 Task: Add Athletic Brewing Co Upside Dawn Non-Alcoholic Golden Ale 6 Pack Cans to the cart.
Action: Mouse moved to (675, 263)
Screenshot: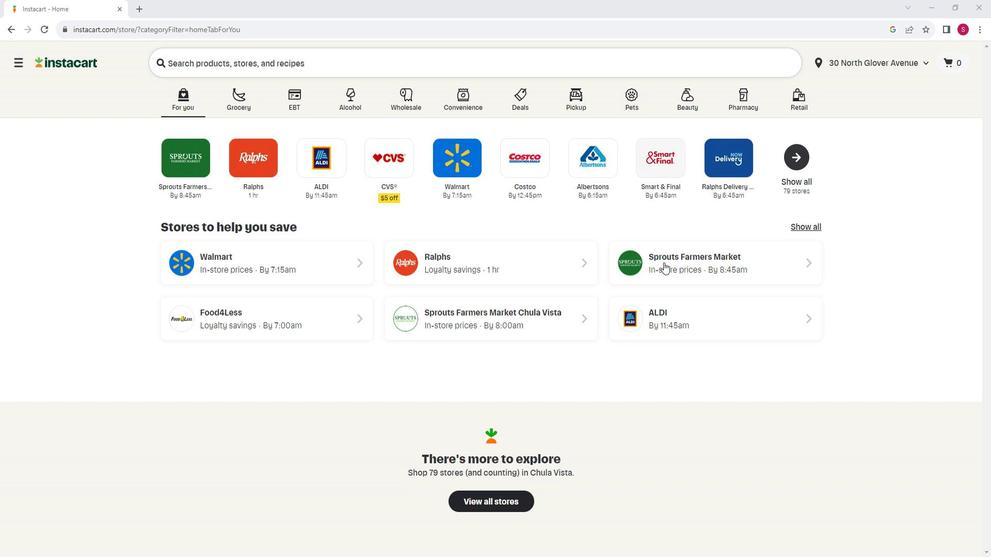
Action: Mouse pressed left at (675, 263)
Screenshot: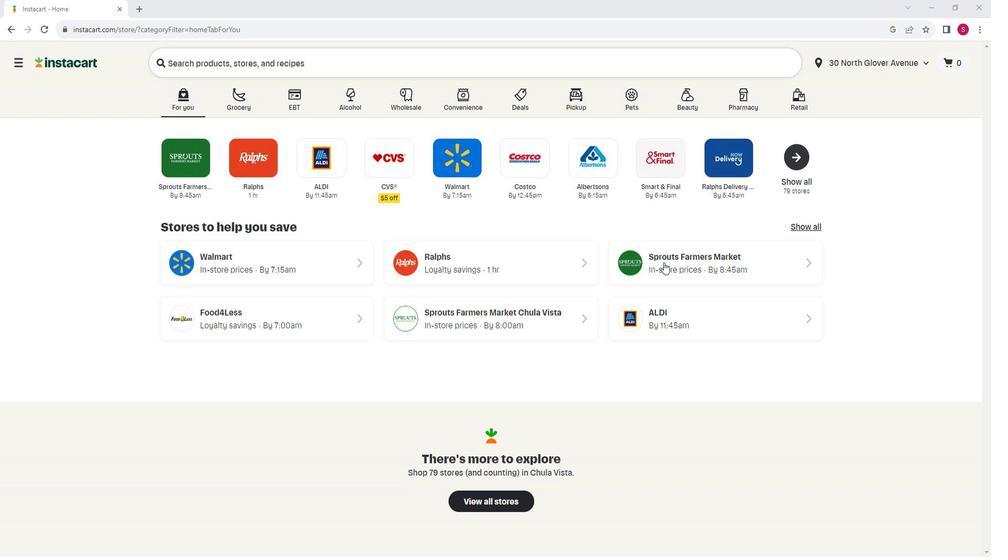 
Action: Mouse moved to (79, 378)
Screenshot: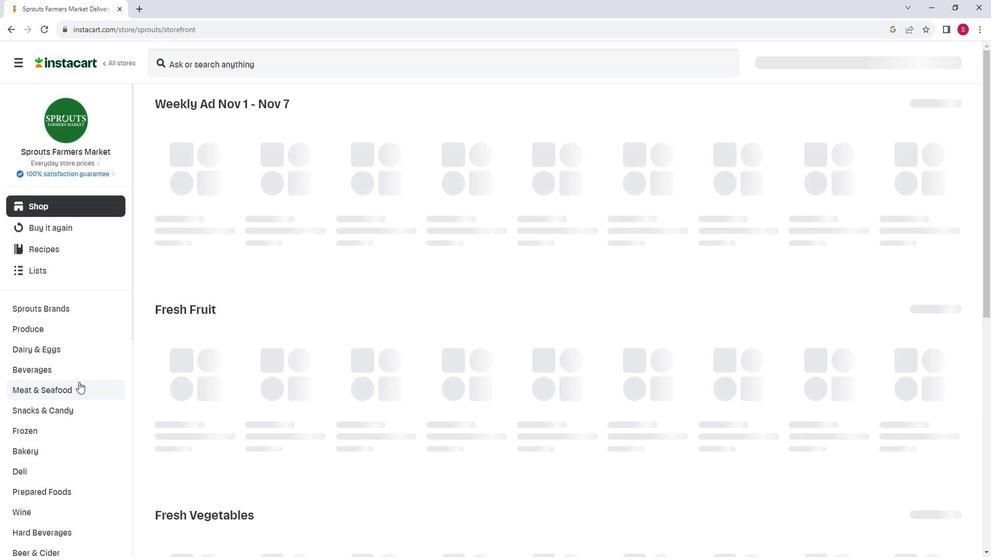 
Action: Mouse scrolled (79, 377) with delta (0, 0)
Screenshot: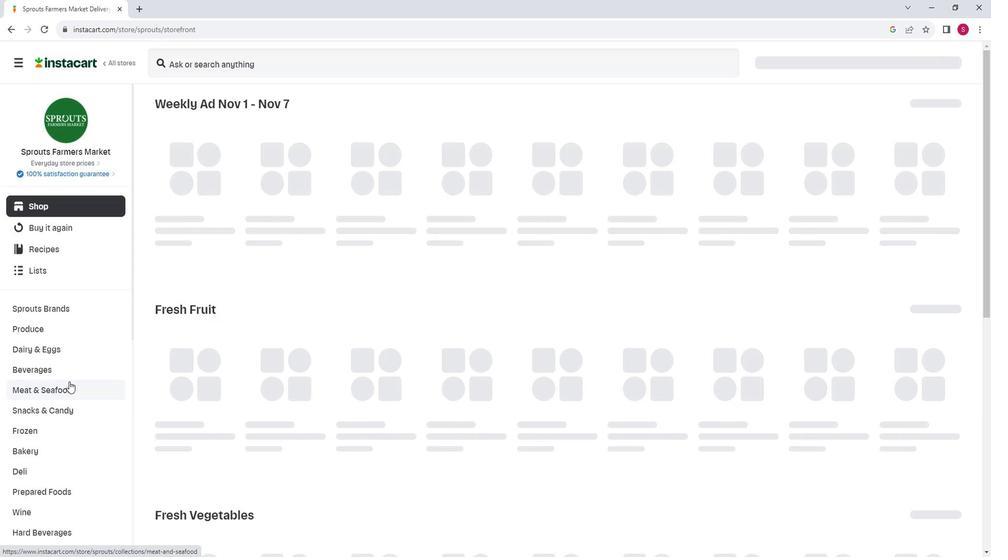 
Action: Mouse moved to (83, 372)
Screenshot: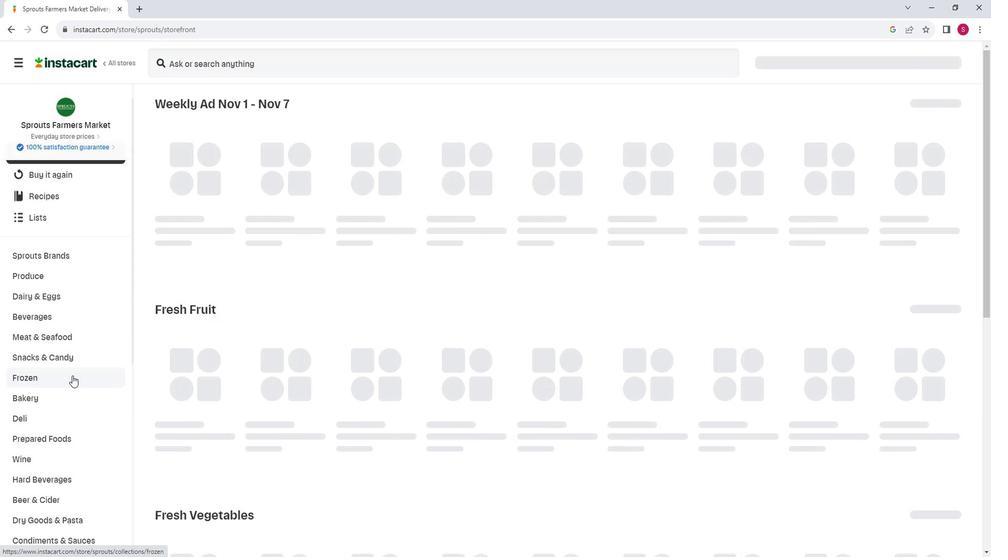 
Action: Mouse scrolled (83, 372) with delta (0, 0)
Screenshot: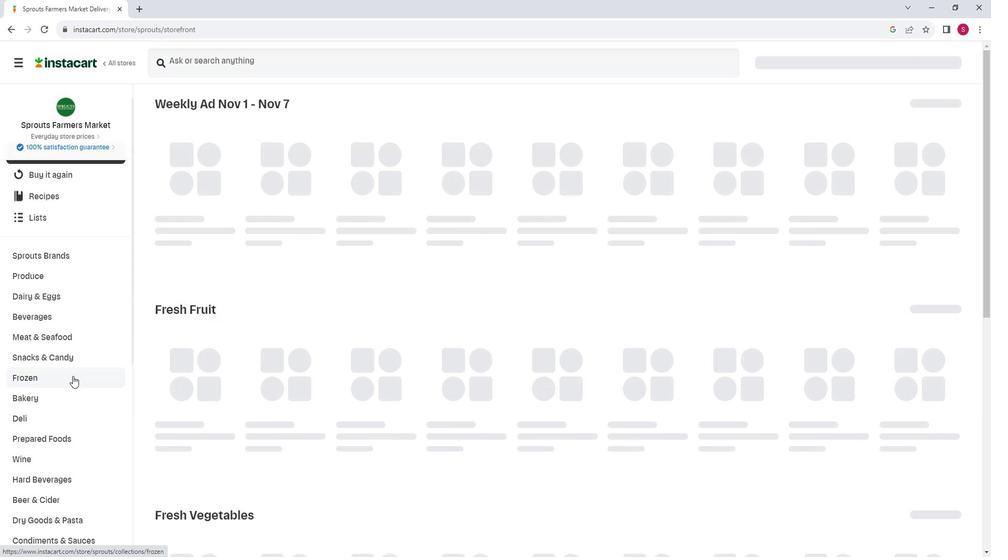 
Action: Mouse moved to (69, 490)
Screenshot: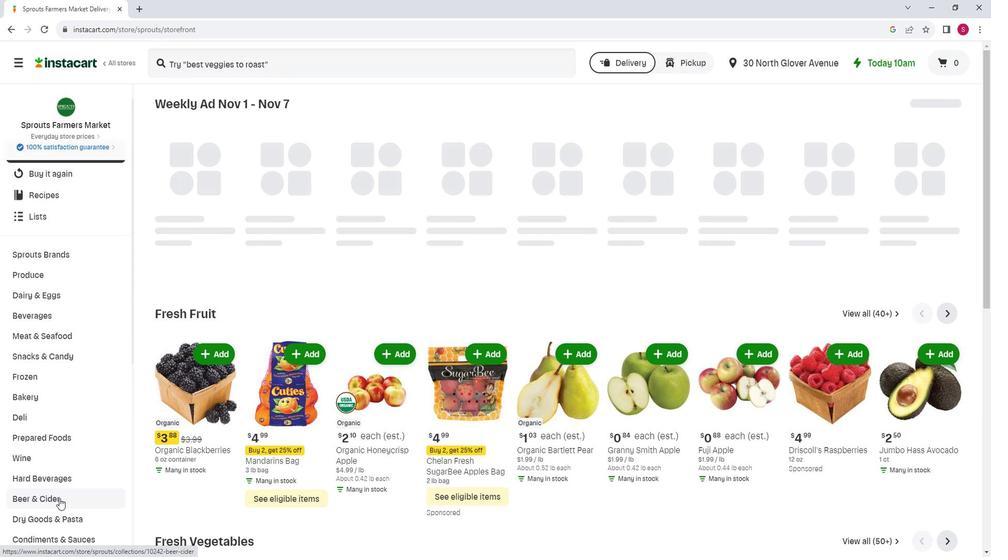 
Action: Mouse pressed left at (69, 490)
Screenshot: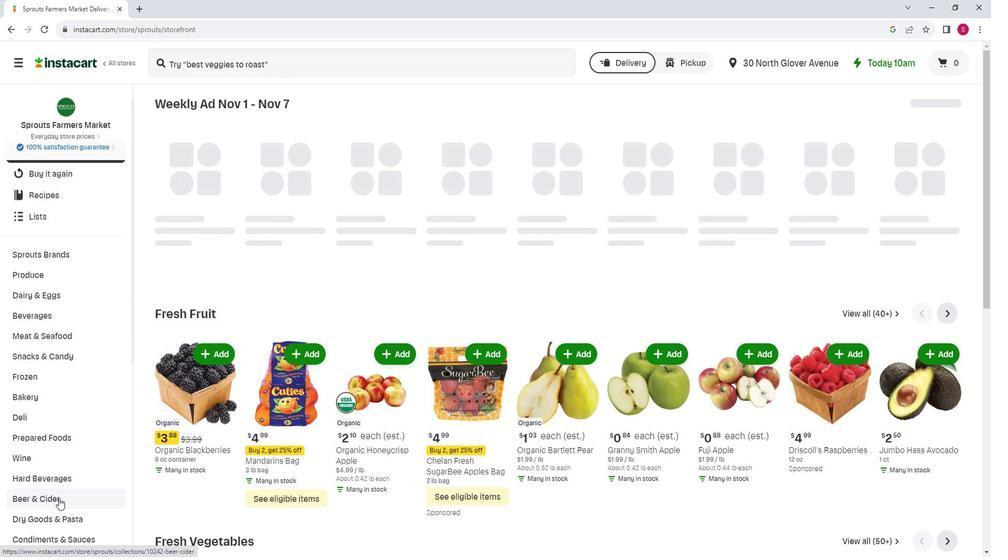 
Action: Mouse moved to (464, 139)
Screenshot: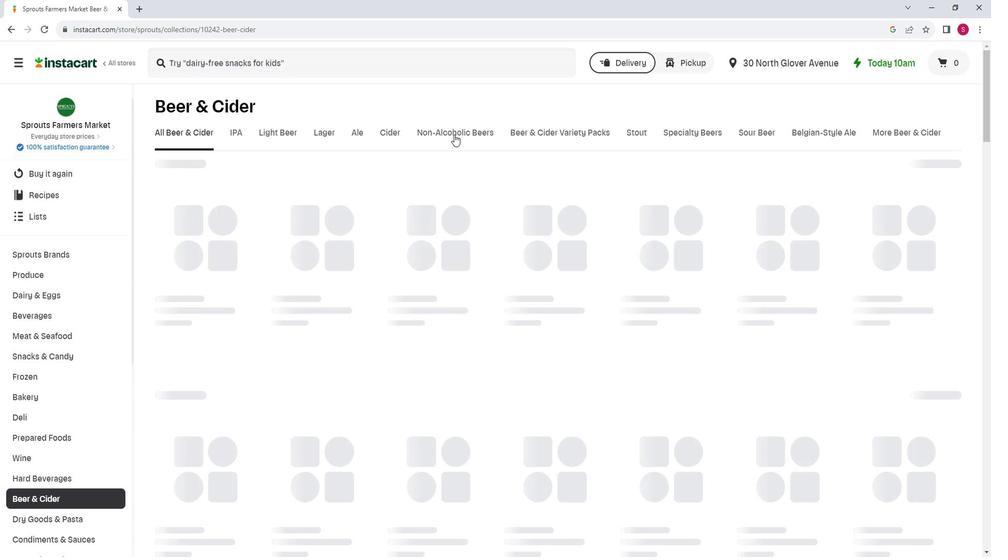 
Action: Mouse pressed left at (464, 139)
Screenshot: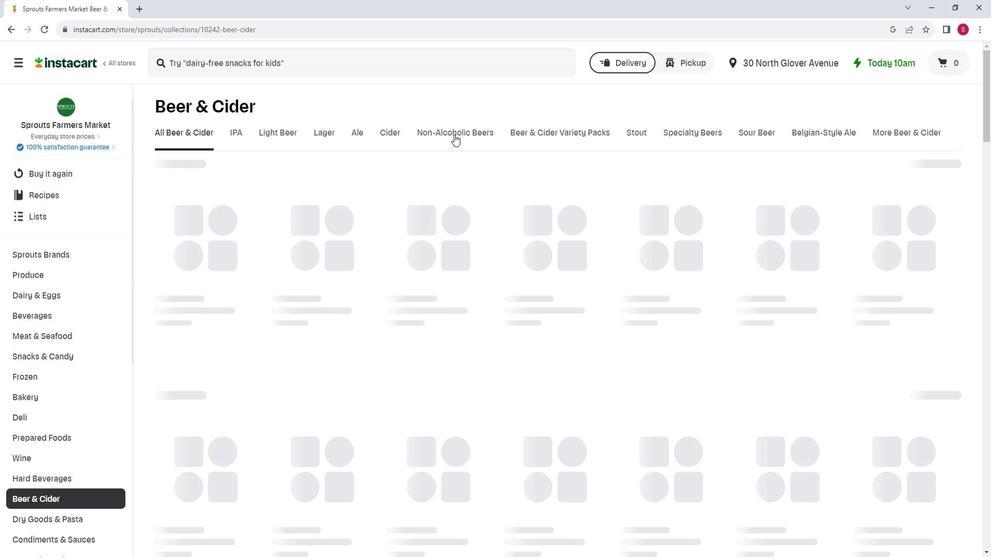 
Action: Mouse moved to (588, 225)
Screenshot: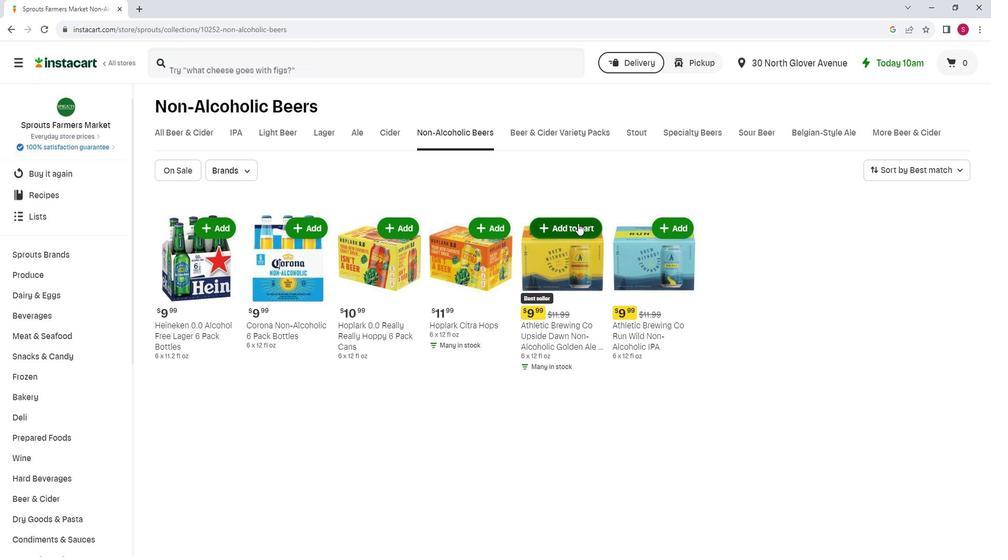 
Action: Mouse pressed left at (588, 225)
Screenshot: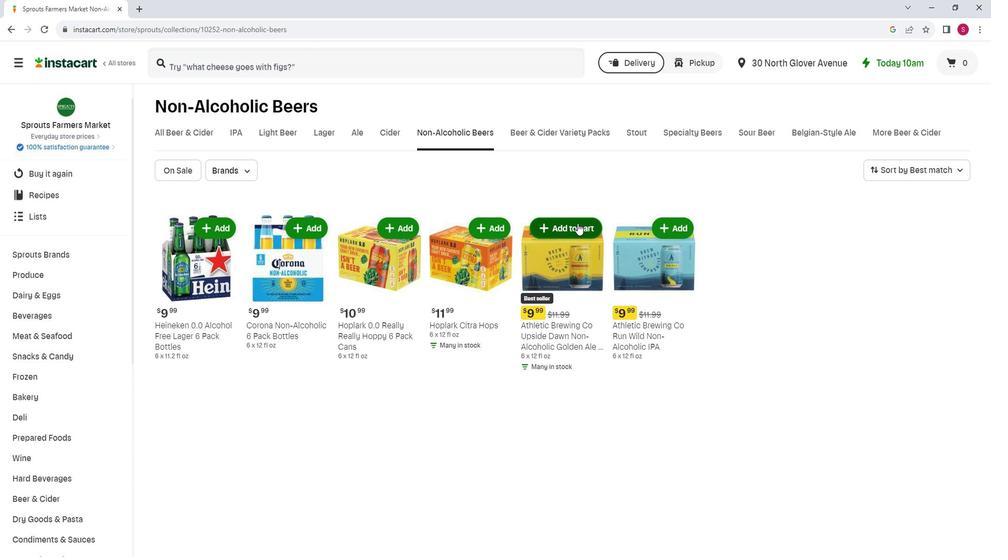 
Action: Mouse moved to (574, 203)
Screenshot: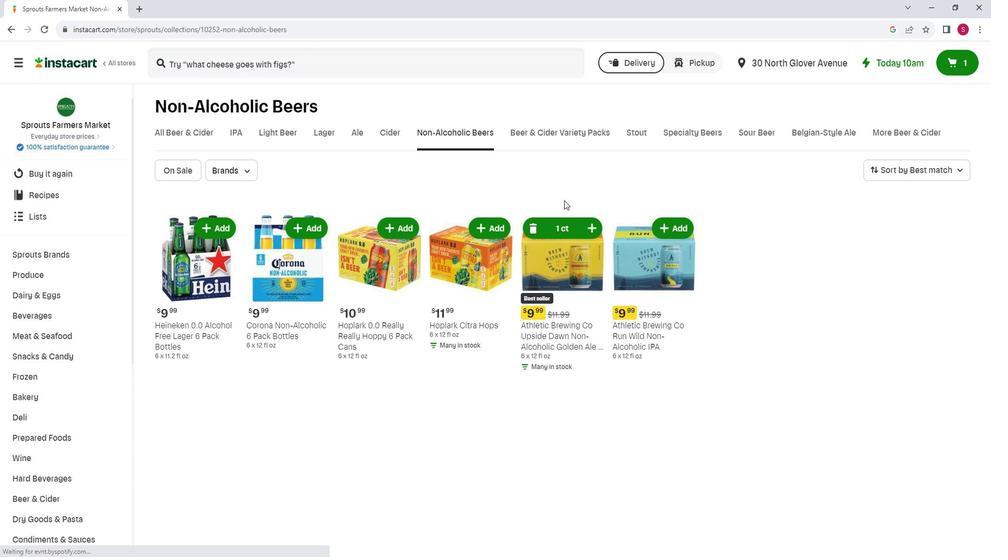 
